 Task: Create List Brand Identity Evolution in Board Influencer Marketing Platforms and Tools to Workspace Branding Agencies. Create List Brand Identity Rollout in Board Sales Territory Planning and Management to Workspace Branding Agencies. Create List Brand Identity Rebranding in Board Content Marketing Interactive Quiz Creation and Promotion Strategy to Workspace Branding Agencies
Action: Mouse moved to (912, 498)
Screenshot: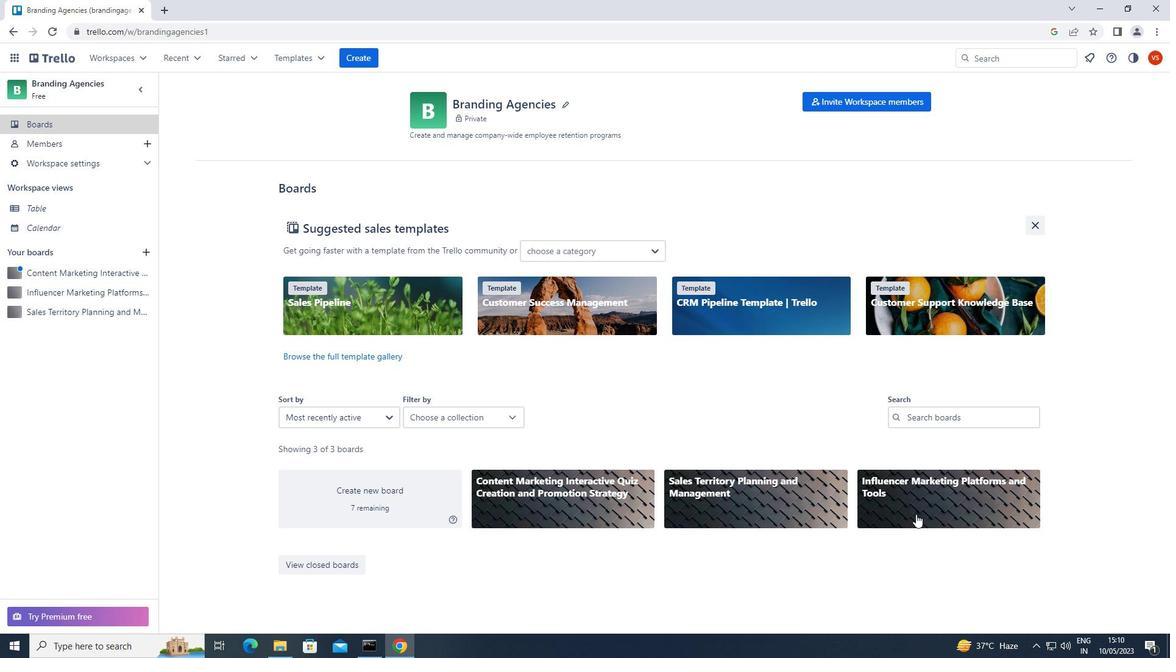 
Action: Mouse pressed left at (912, 498)
Screenshot: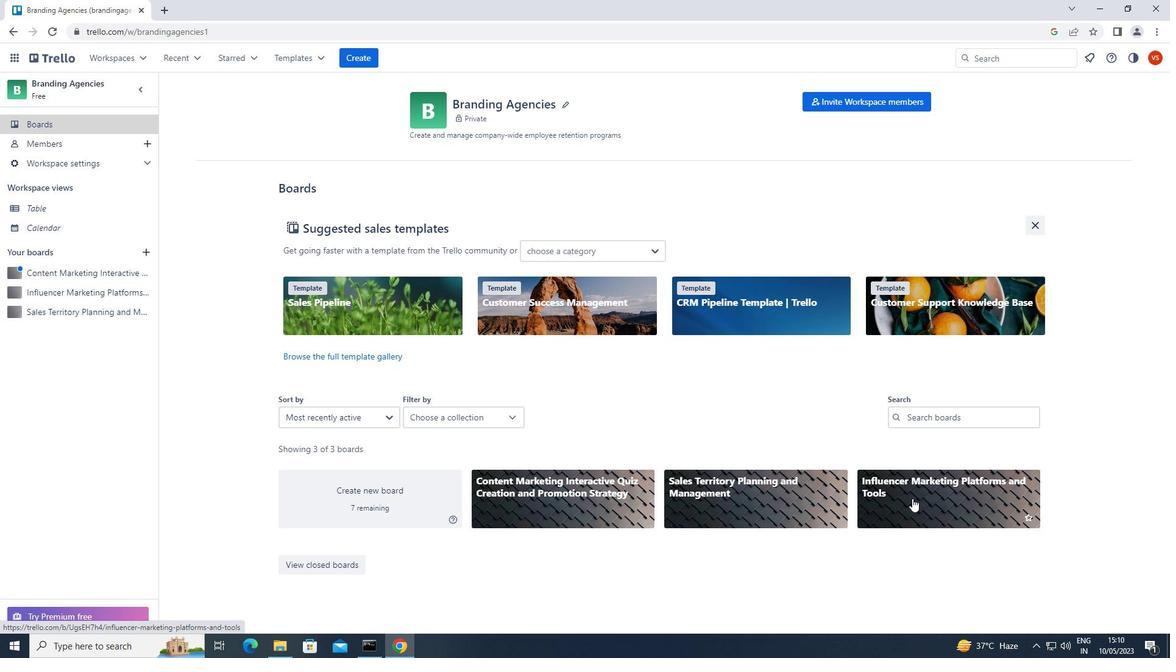 
Action: Mouse moved to (216, 120)
Screenshot: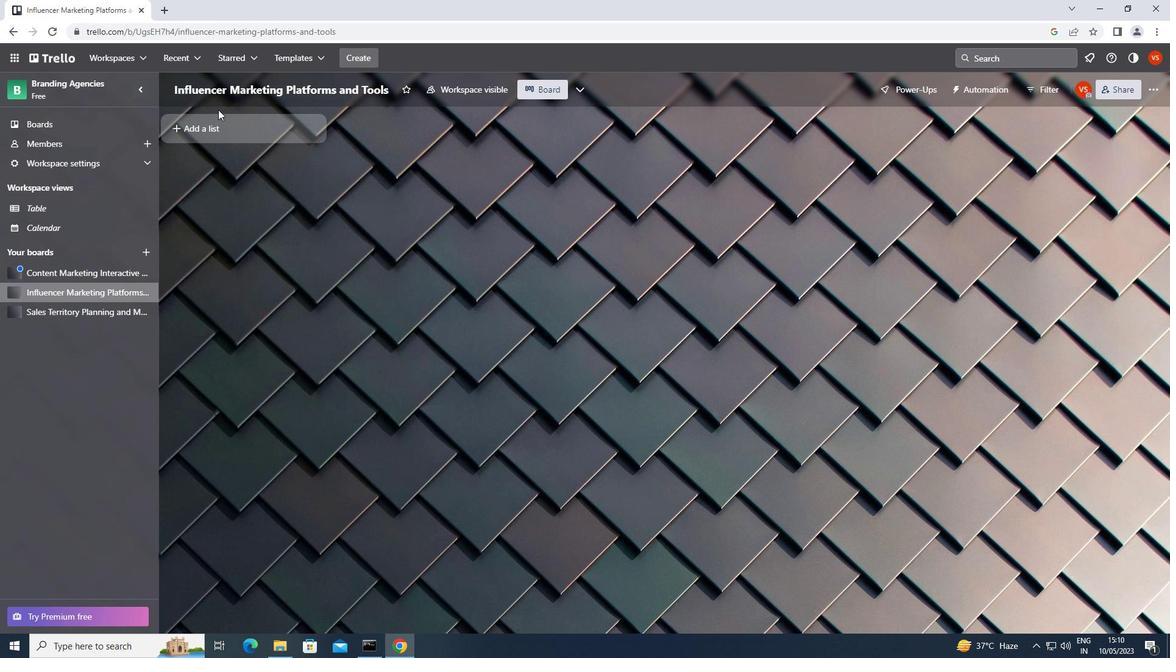 
Action: Mouse pressed left at (216, 120)
Screenshot: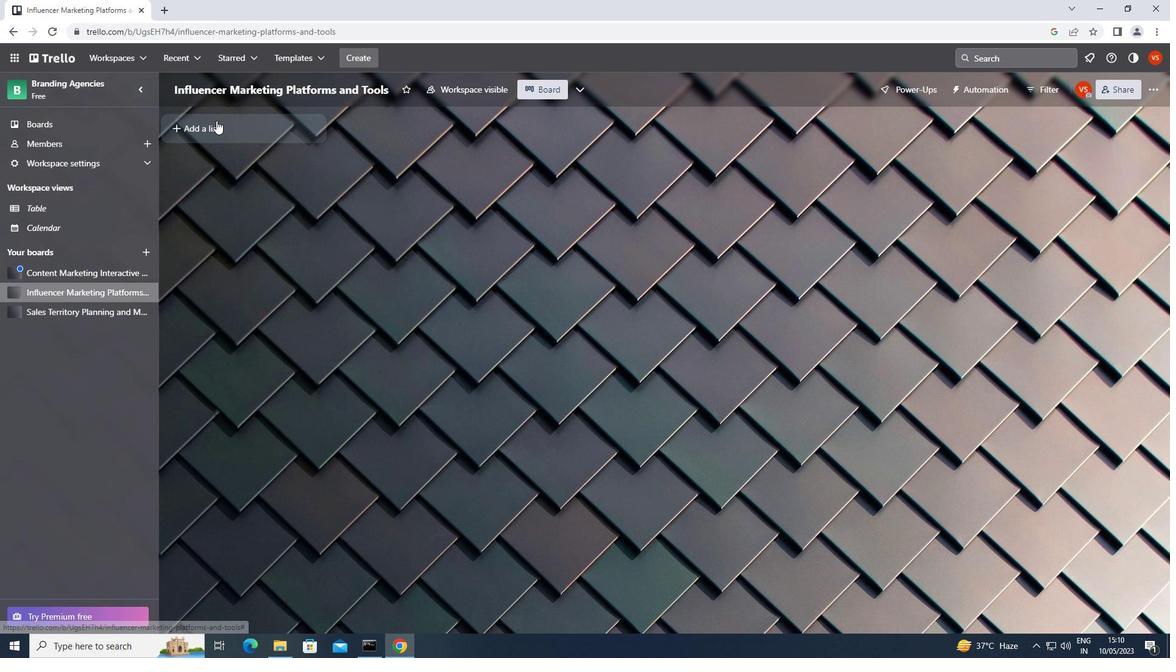 
Action: Mouse moved to (207, 160)
Screenshot: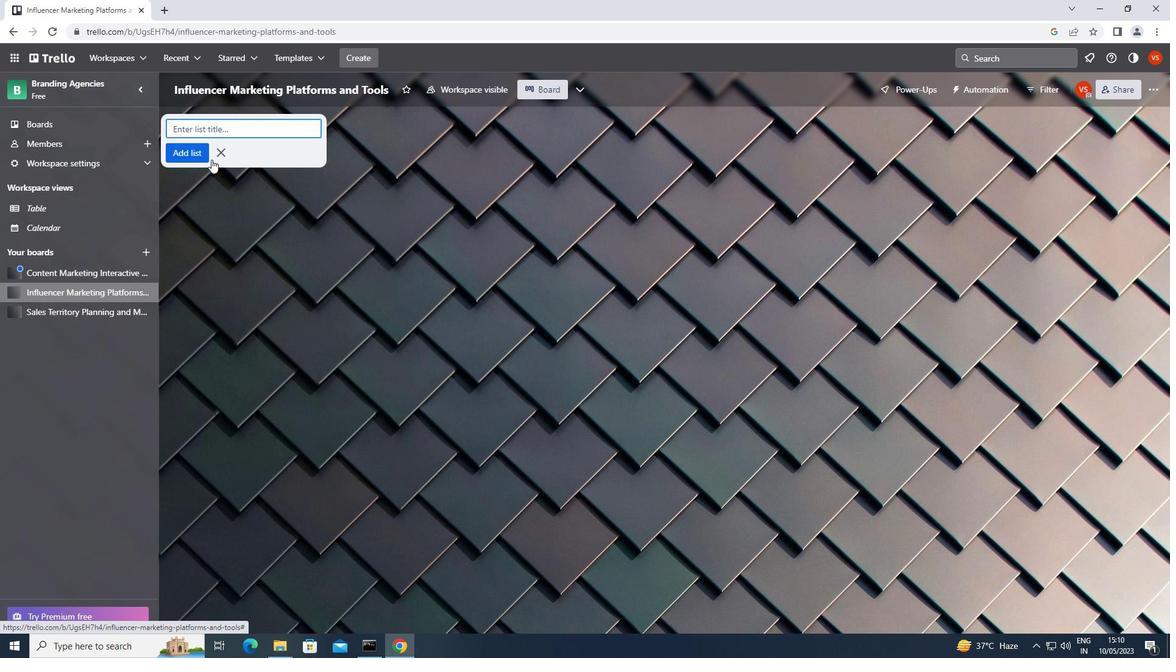 
Action: Key pressed <Key.shift>BRAND<Key.space><Key.shift>IDENTITY<Key.space><Key.shift>EVOLUTION
Screenshot: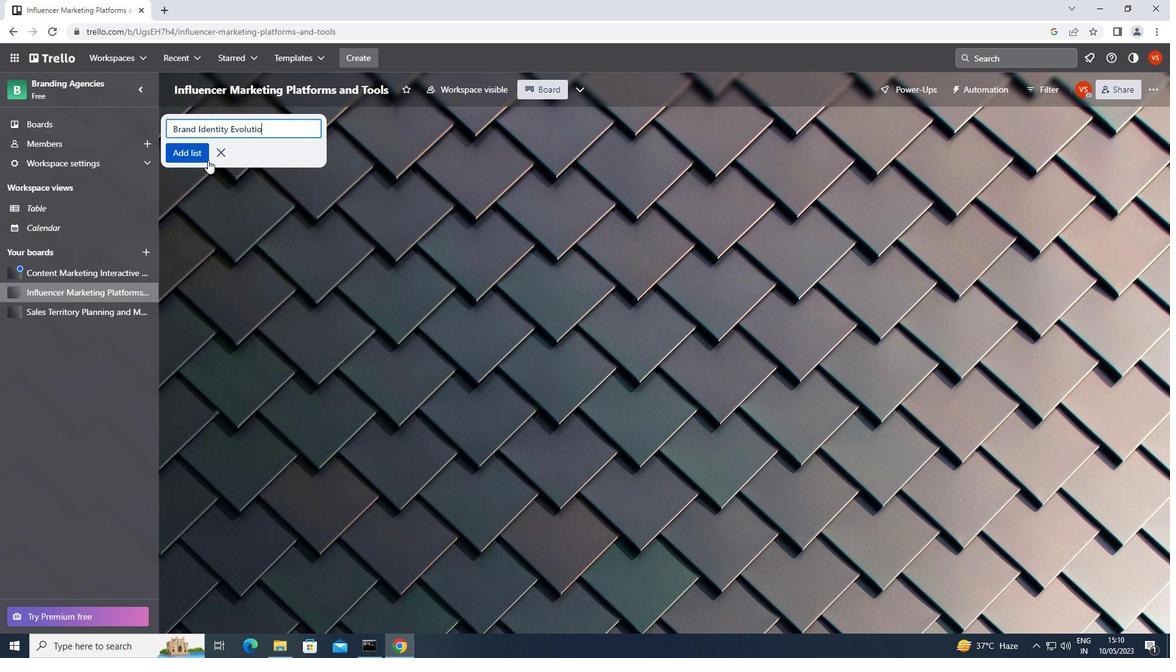 
Action: Mouse moved to (44, 315)
Screenshot: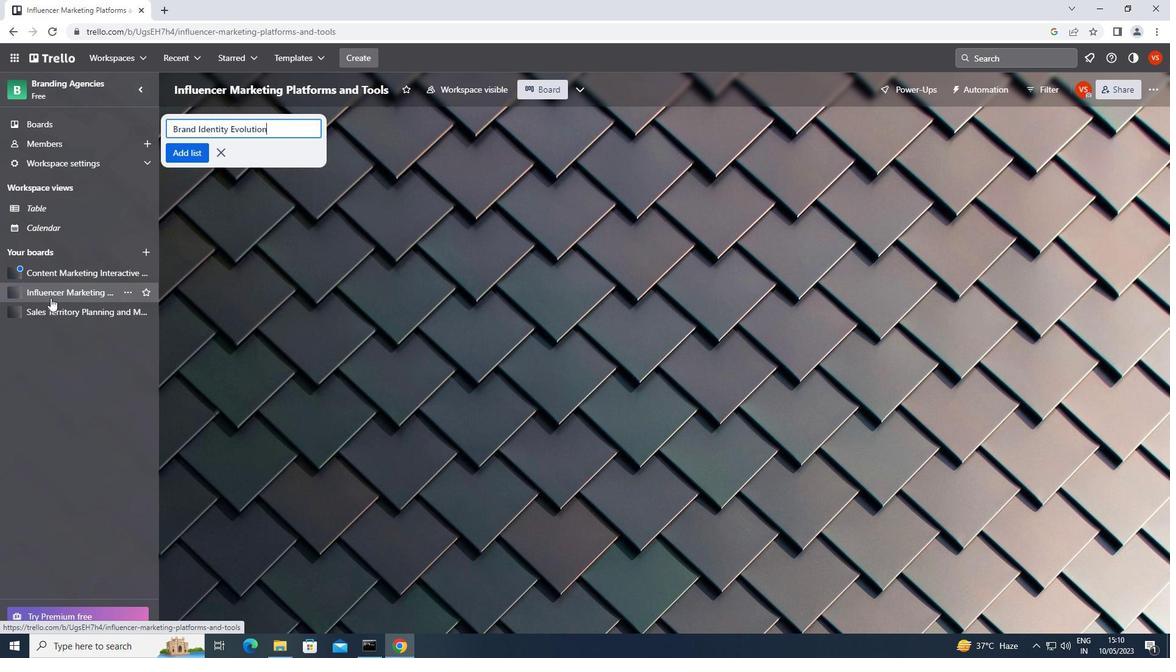 
Action: Mouse pressed left at (44, 315)
Screenshot: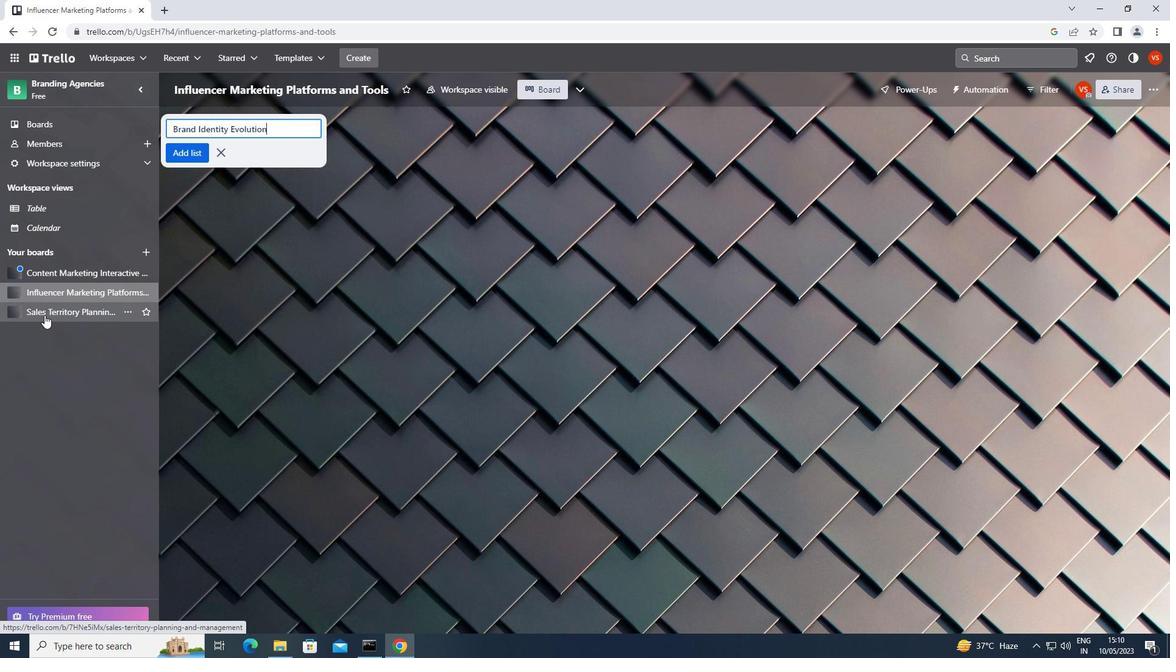 
Action: Mouse moved to (730, 129)
Screenshot: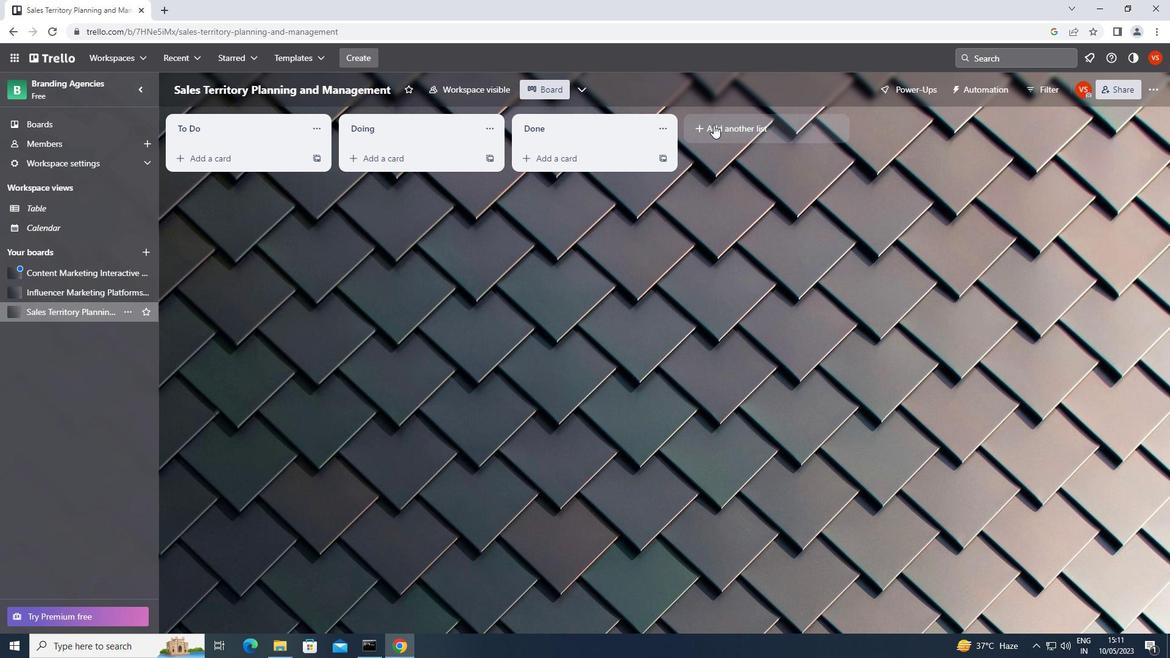 
Action: Mouse pressed left at (730, 129)
Screenshot: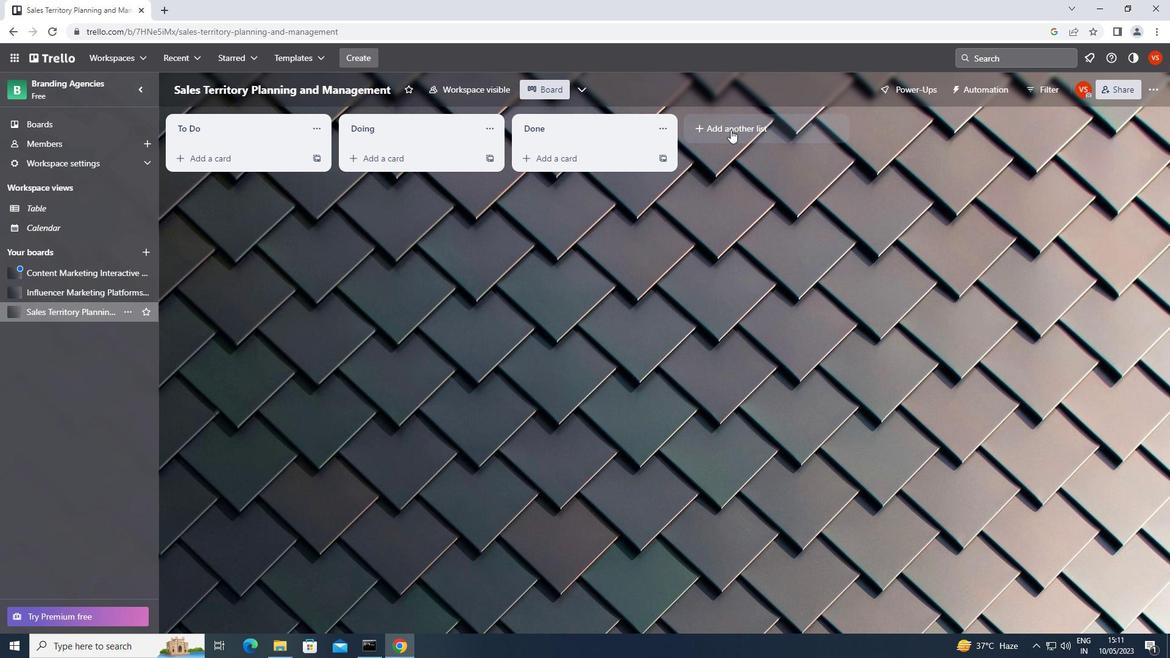 
Action: Mouse moved to (730, 134)
Screenshot: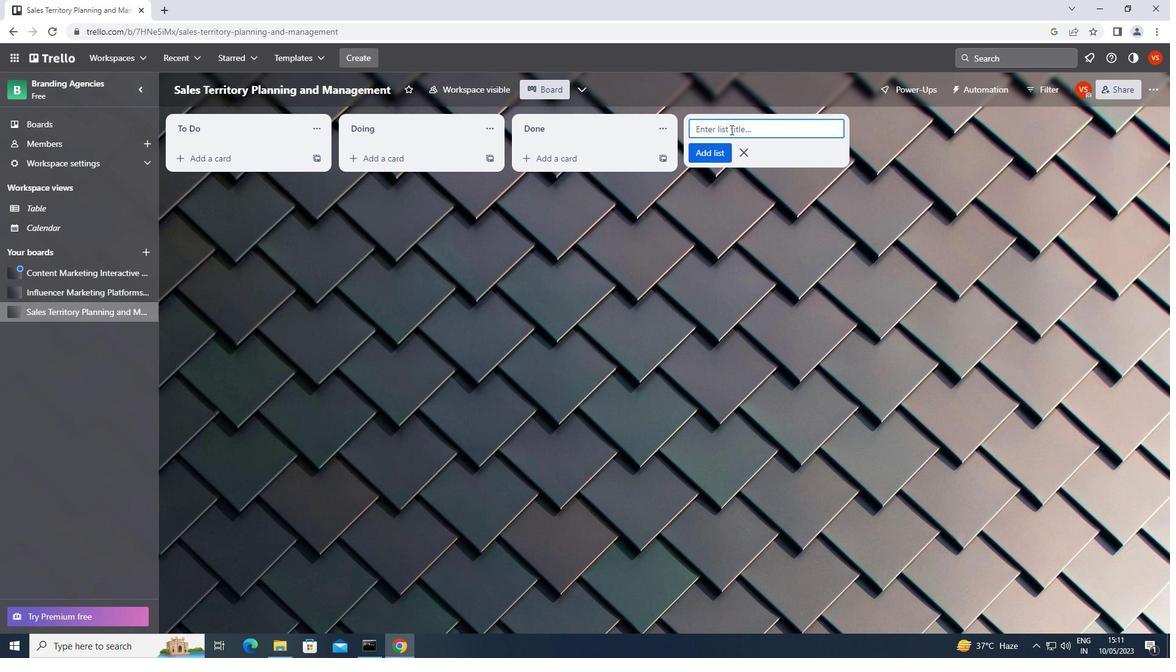 
Action: Key pressed <Key.shift>BRAND<Key.space><Key.shift>IDENTITY<Key.space><Key.shift>ROLLOUT
Screenshot: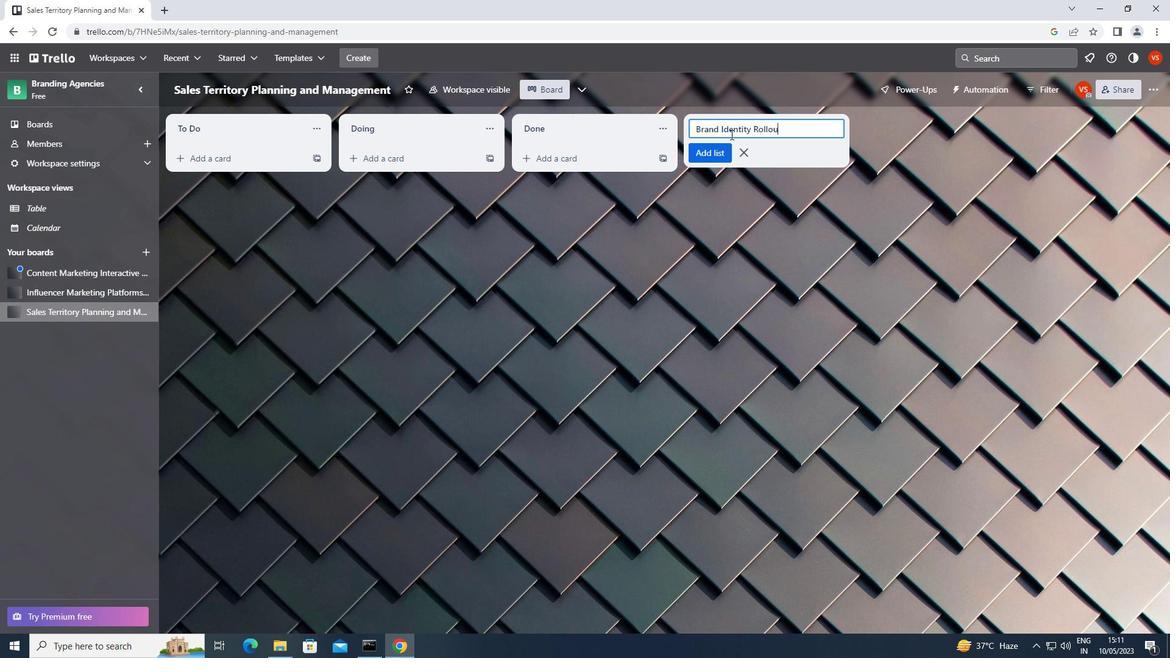 
Action: Mouse moved to (112, 274)
Screenshot: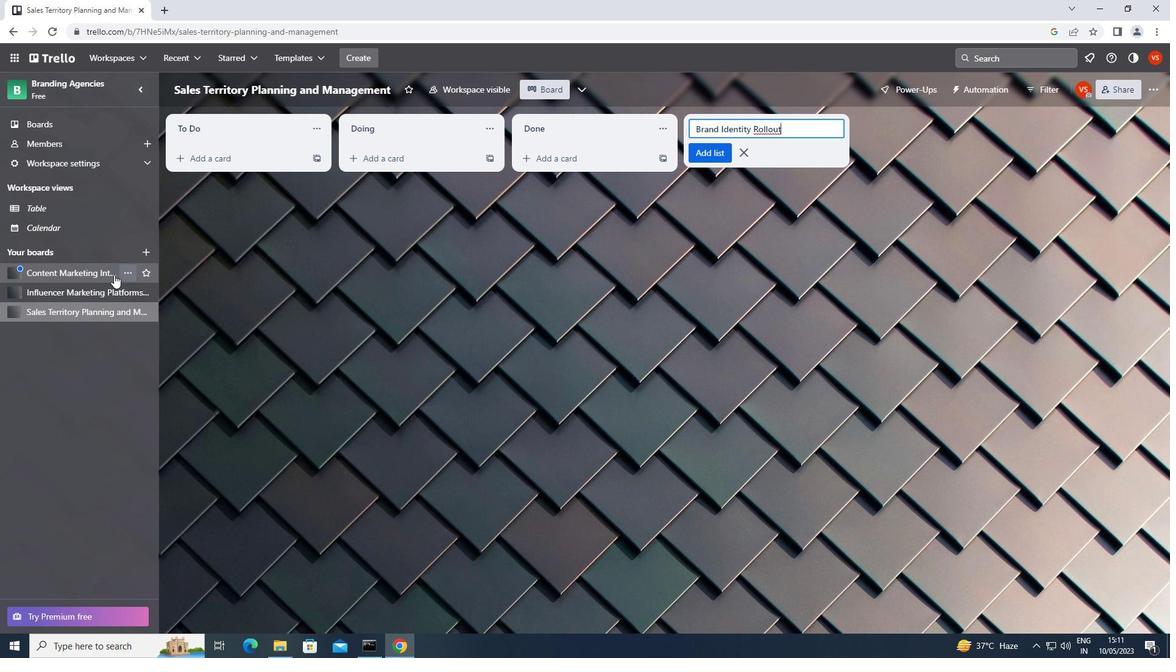 
Action: Mouse pressed left at (112, 274)
Screenshot: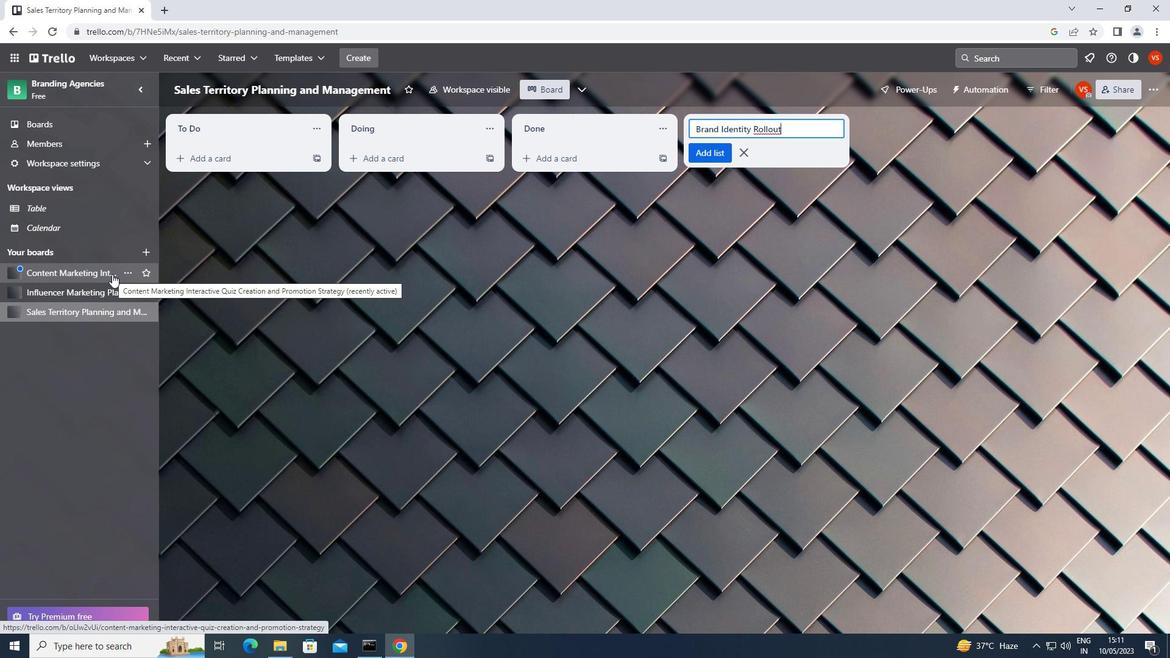 
Action: Mouse moved to (258, 123)
Screenshot: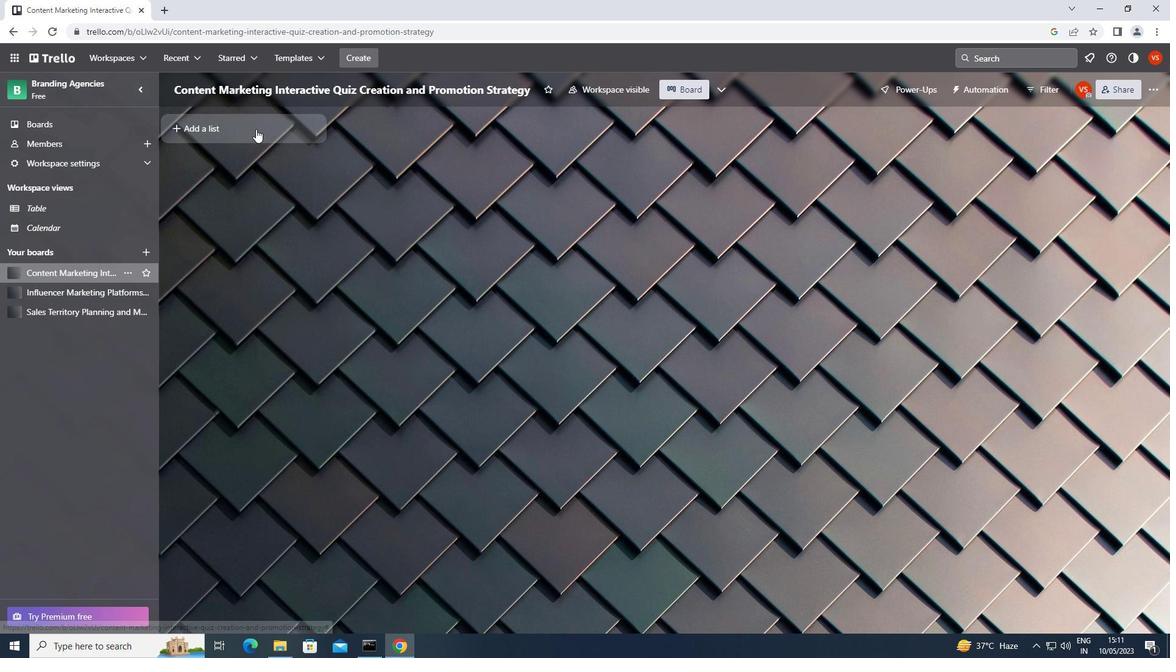 
Action: Mouse pressed left at (258, 123)
Screenshot: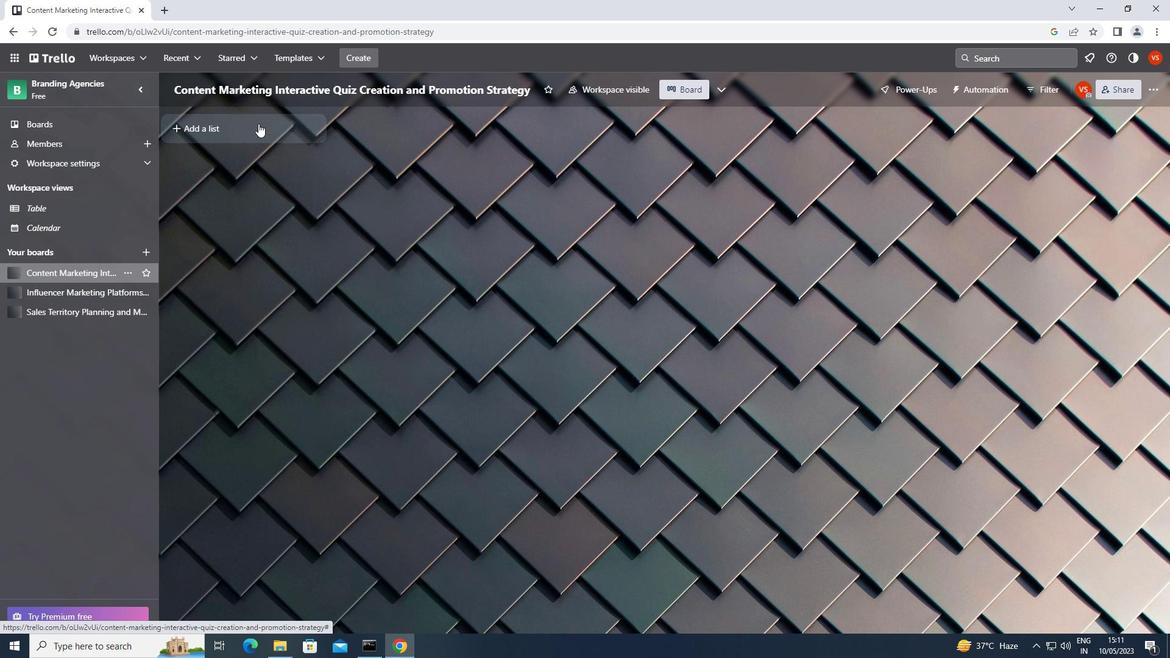 
Action: Key pressed <Key.shift>BRAND<Key.space><Key.shift>IDENTITY<Key.space><Key.shift>REBRANDING
Screenshot: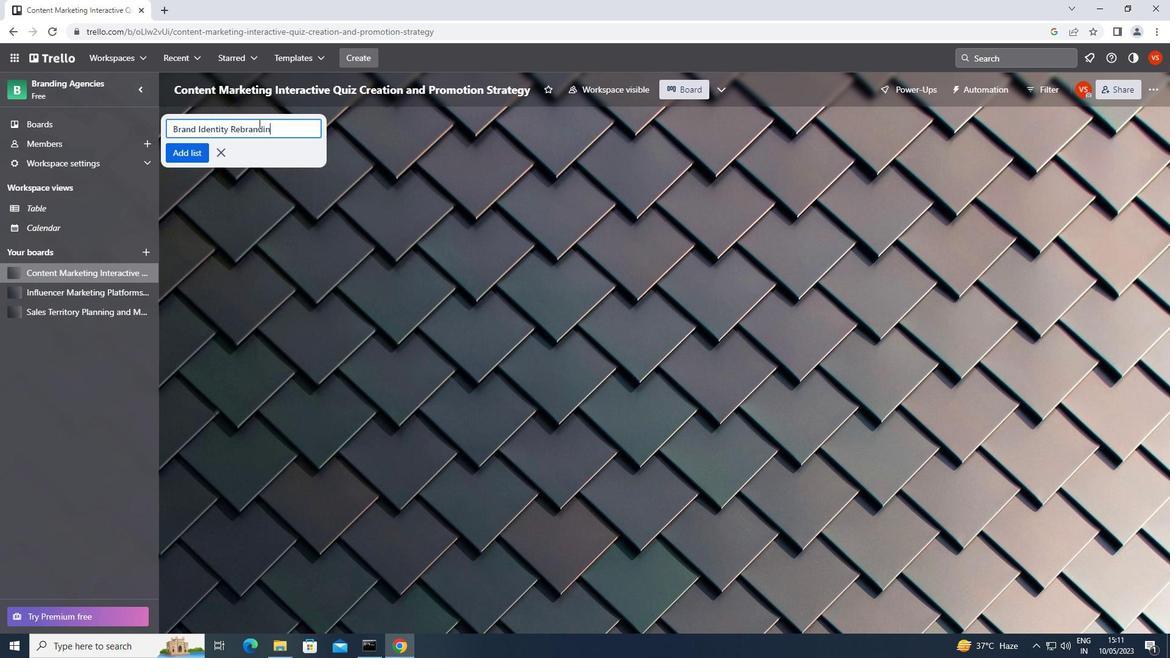 
Action: Mouse moved to (195, 150)
Screenshot: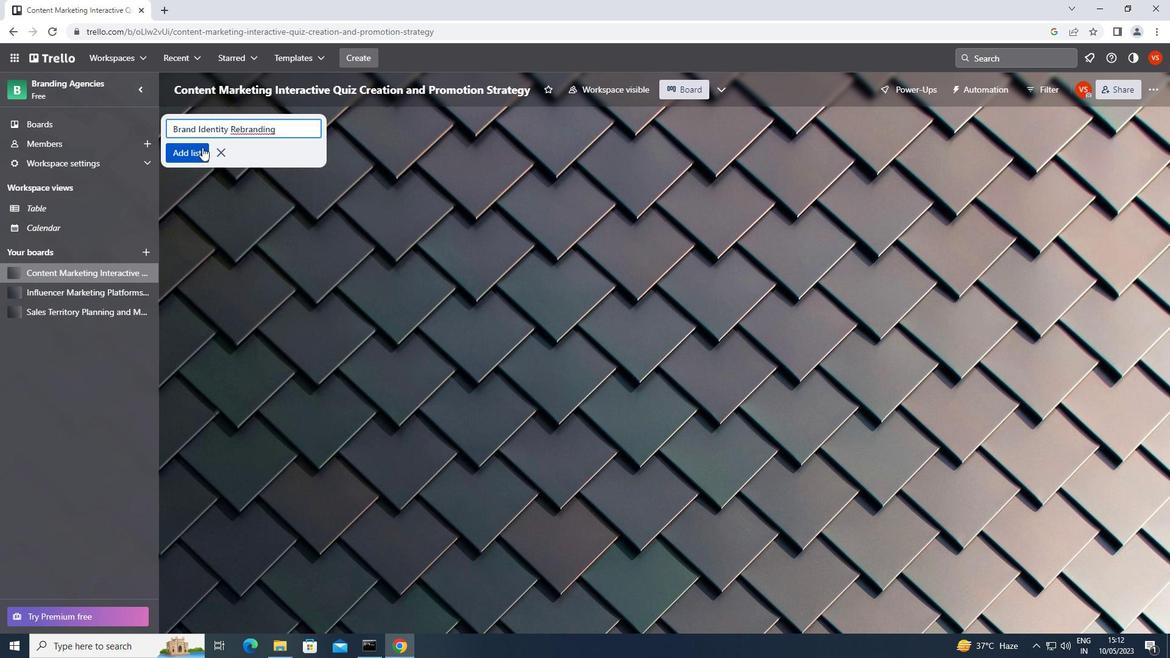 
Action: Key pressed <Key.enter>
Screenshot: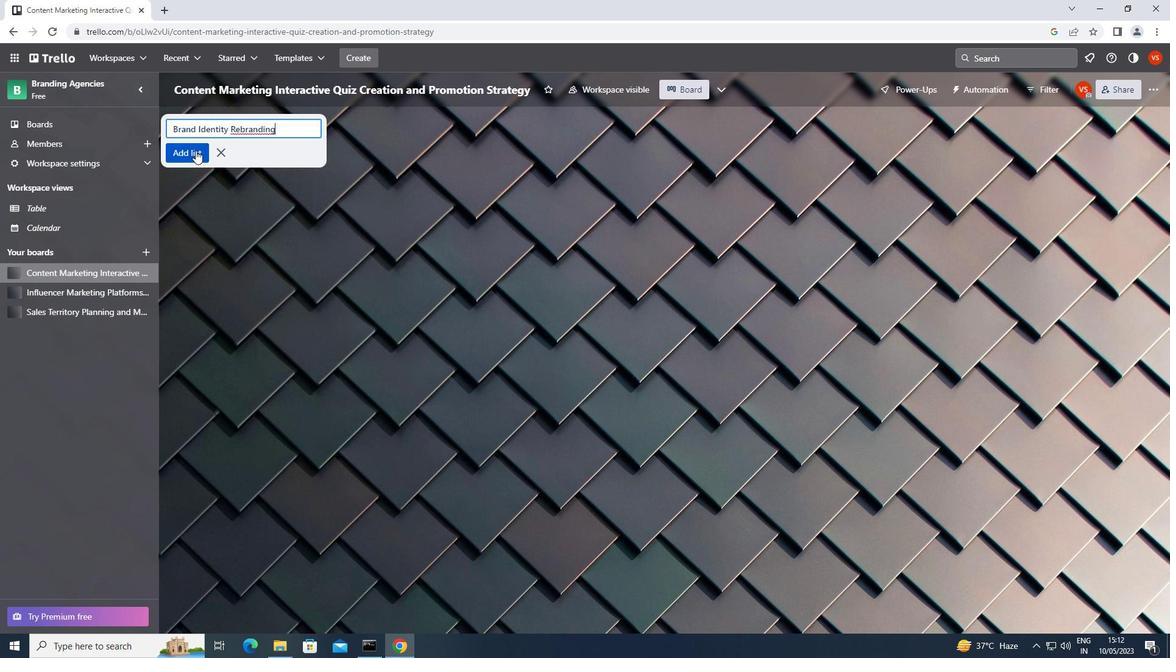 
